 Task: Select a schedule automation every month on the first working day at 12:00 PM starting on February 1, 2024.
Action: Mouse moved to (513, 350)
Screenshot: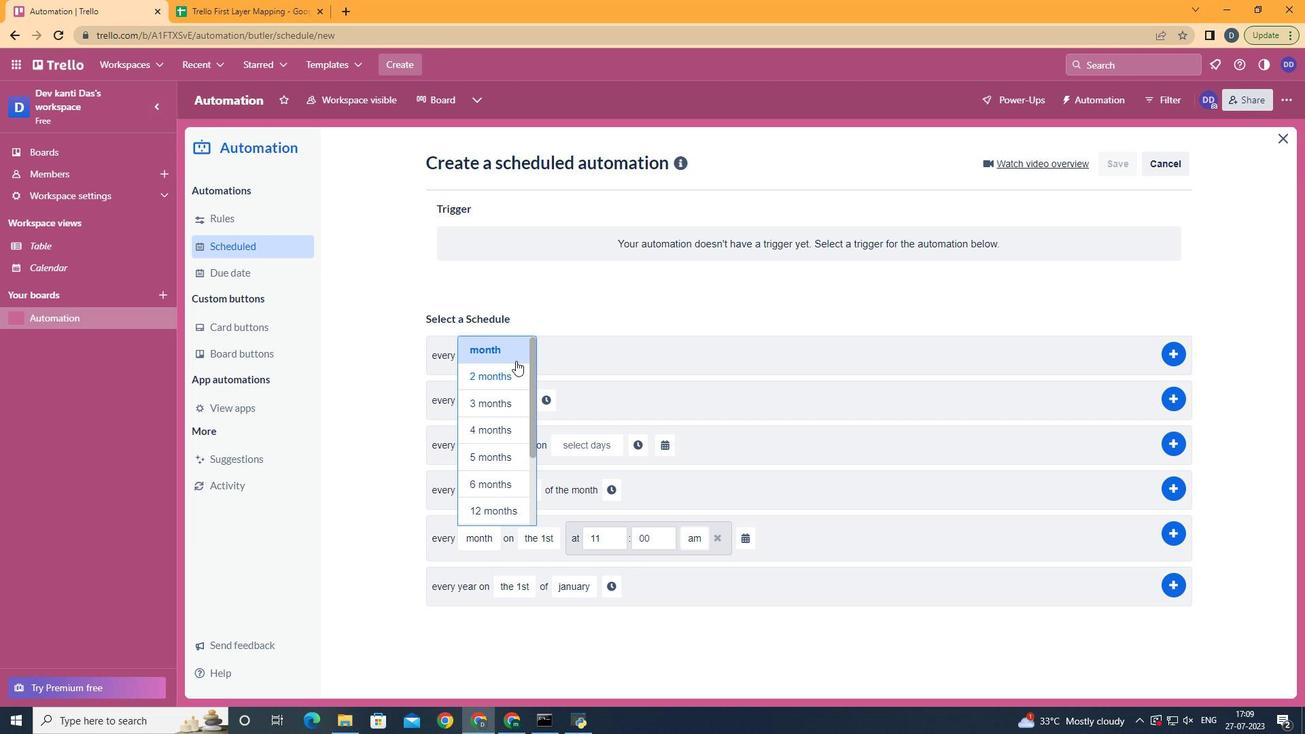 
Action: Mouse pressed left at (513, 350)
Screenshot: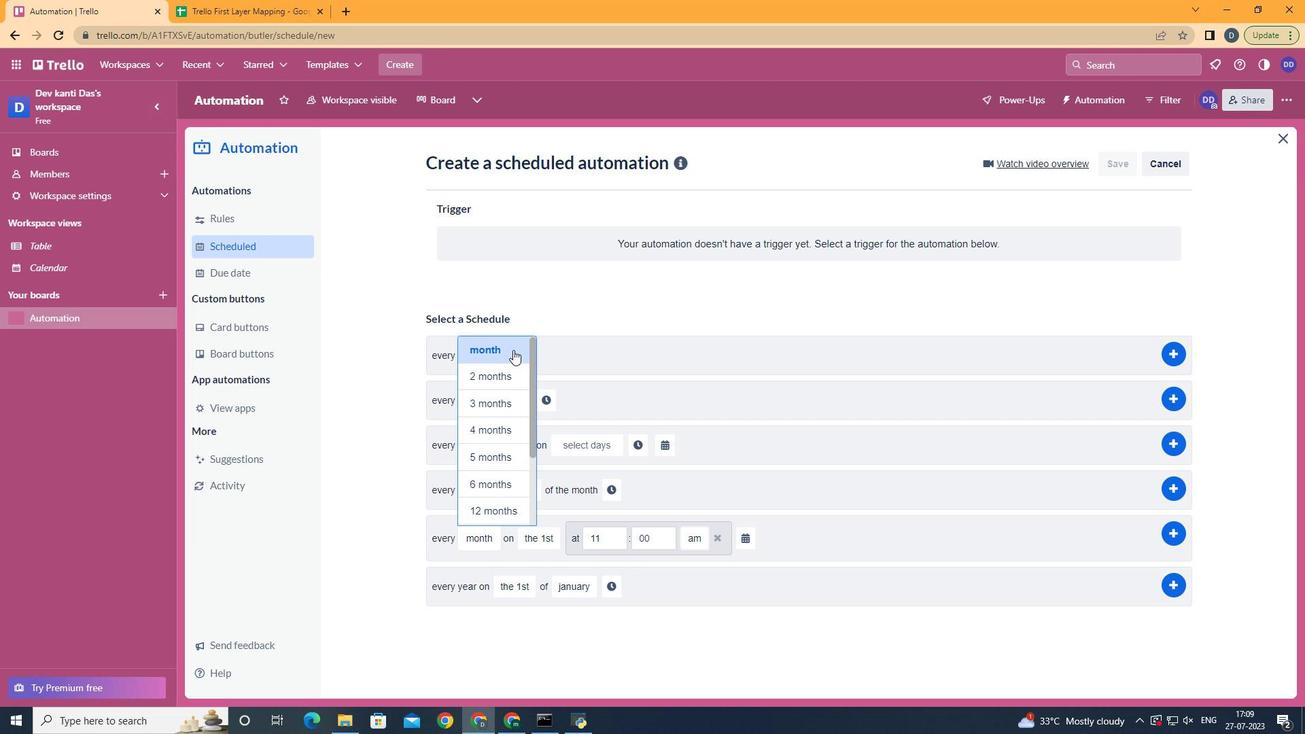 
Action: Mouse moved to (589, 371)
Screenshot: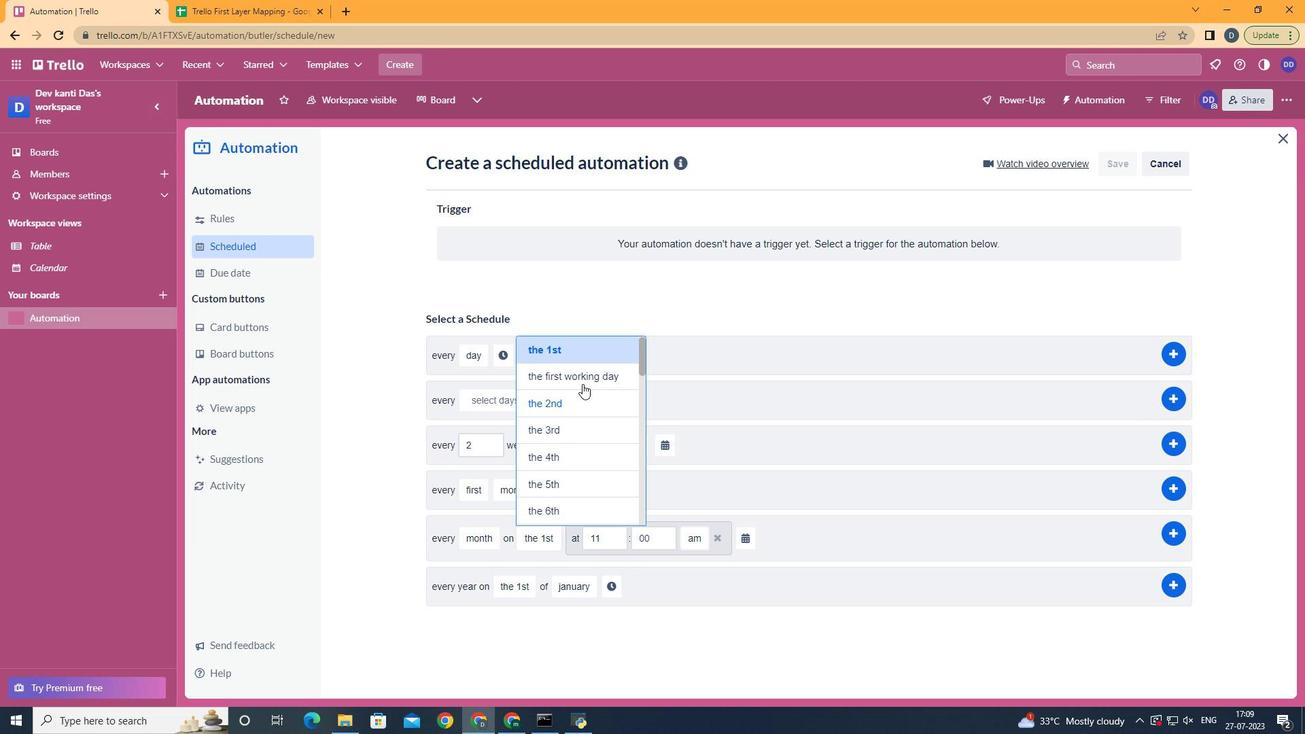 
Action: Mouse pressed left at (589, 371)
Screenshot: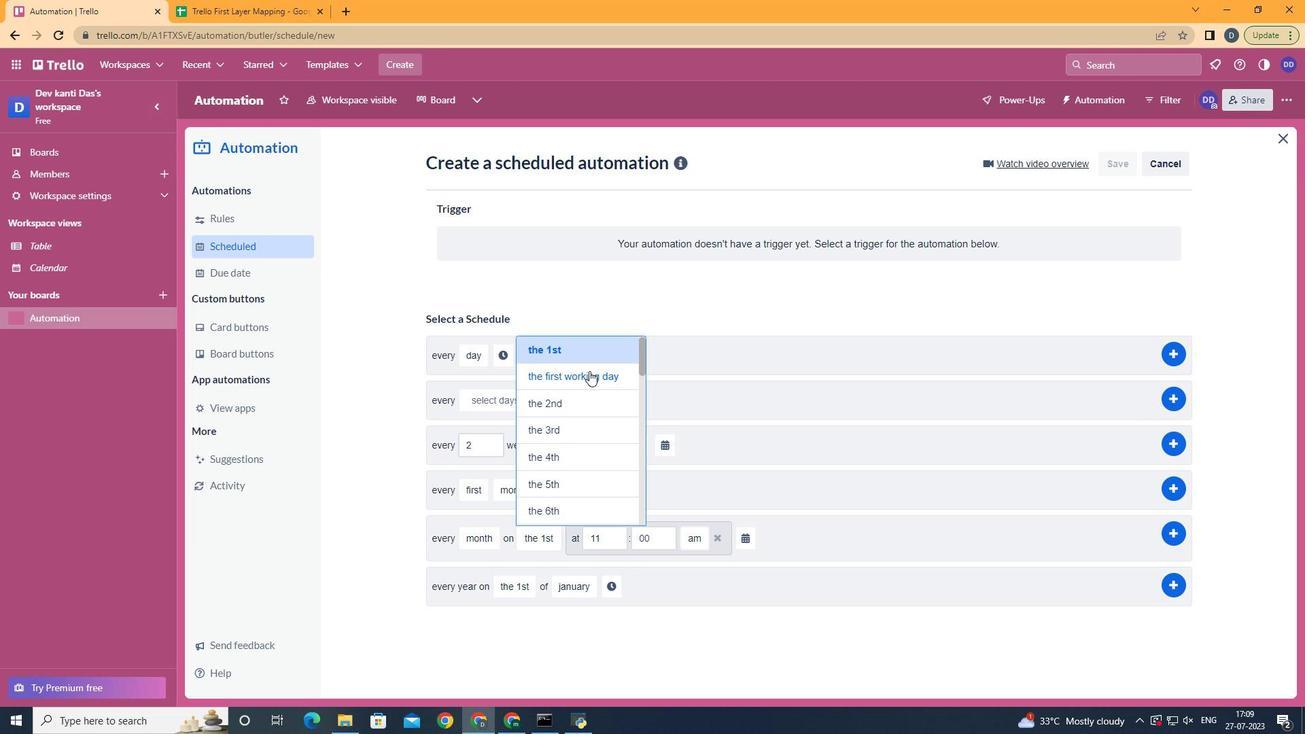 
Action: Mouse moved to (674, 537)
Screenshot: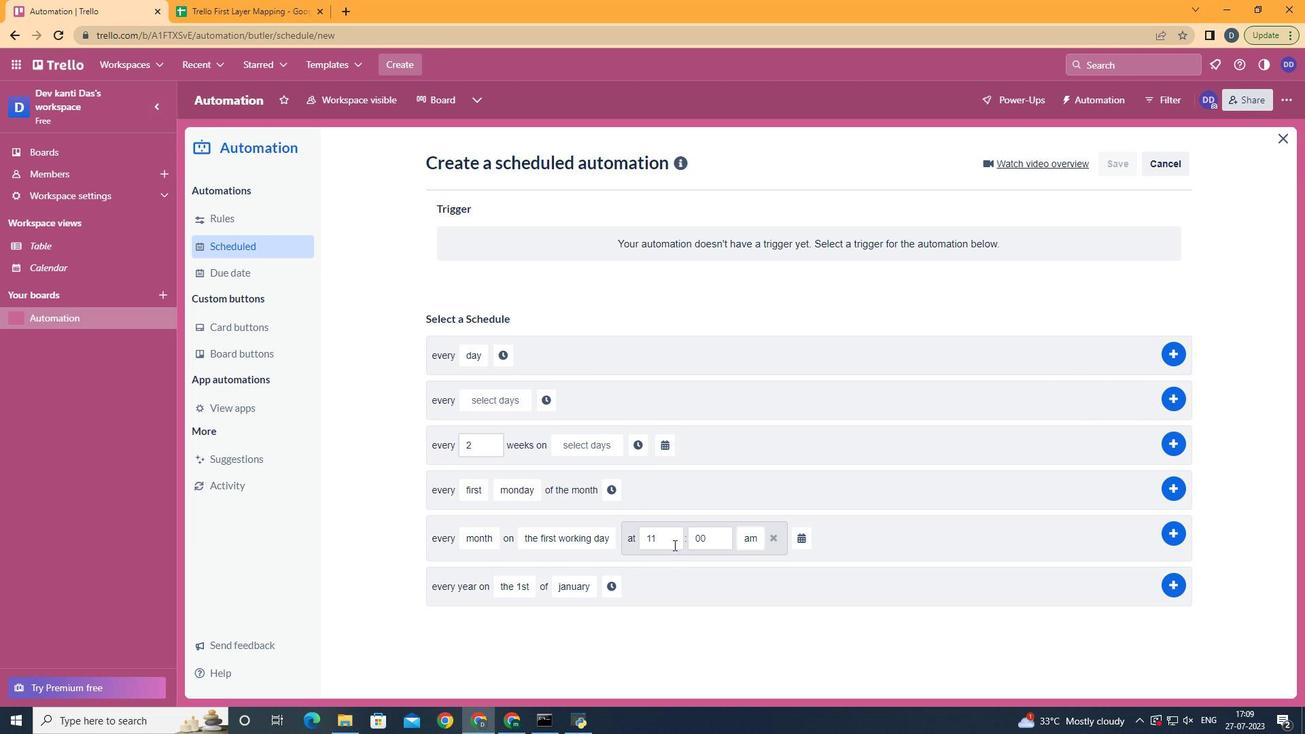 
Action: Mouse pressed left at (674, 537)
Screenshot: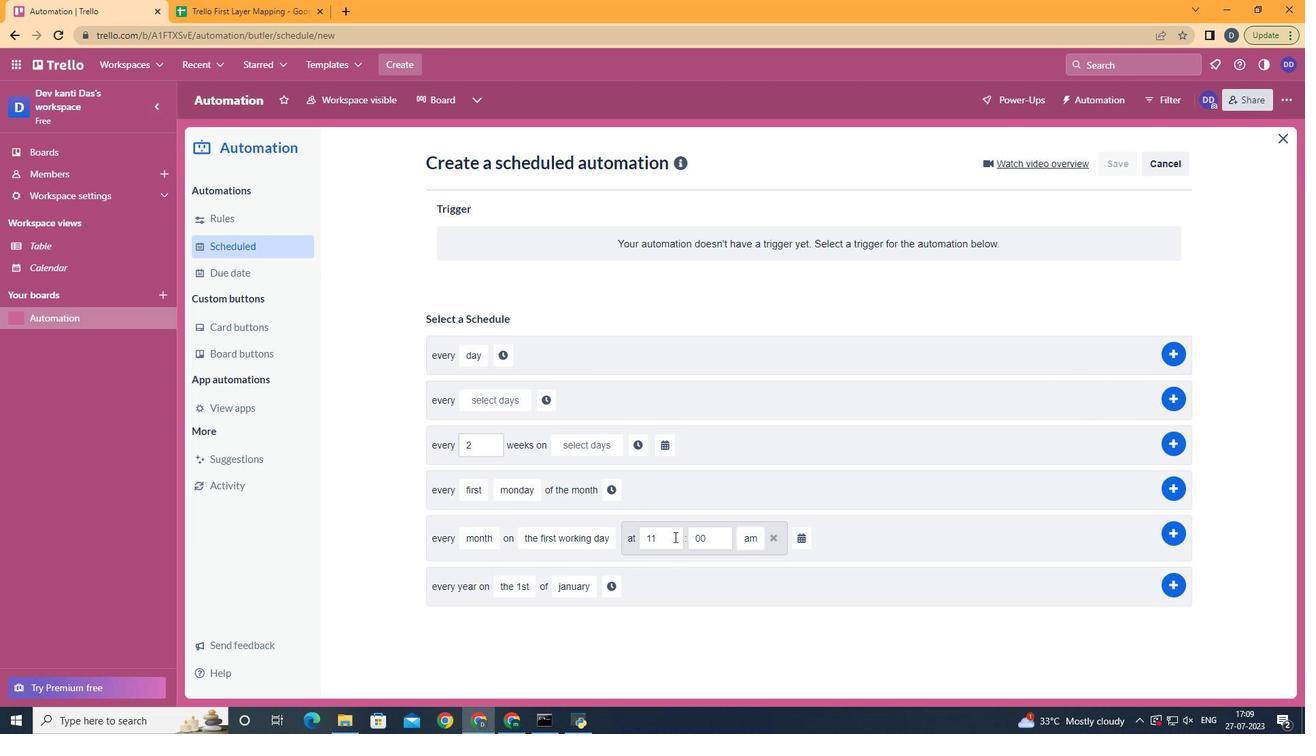 
Action: Key pressed <Key.backspace>2
Screenshot: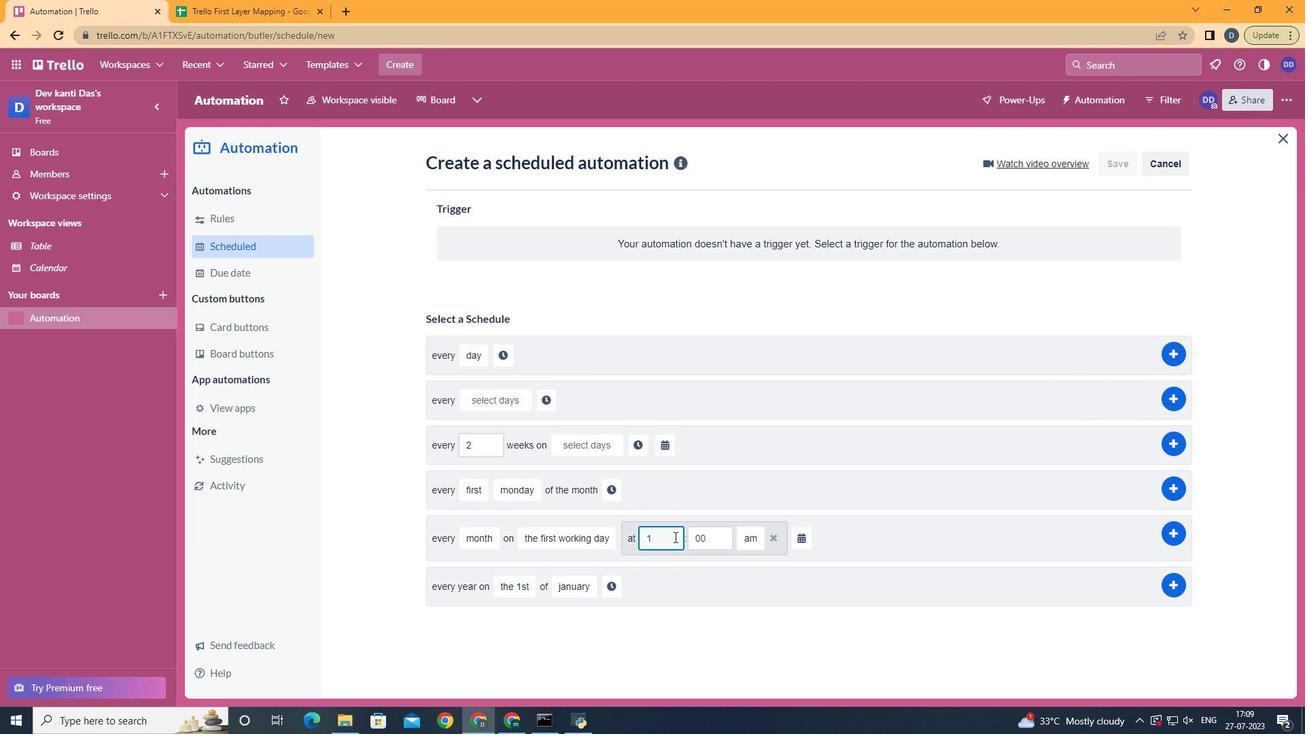 
Action: Mouse moved to (759, 589)
Screenshot: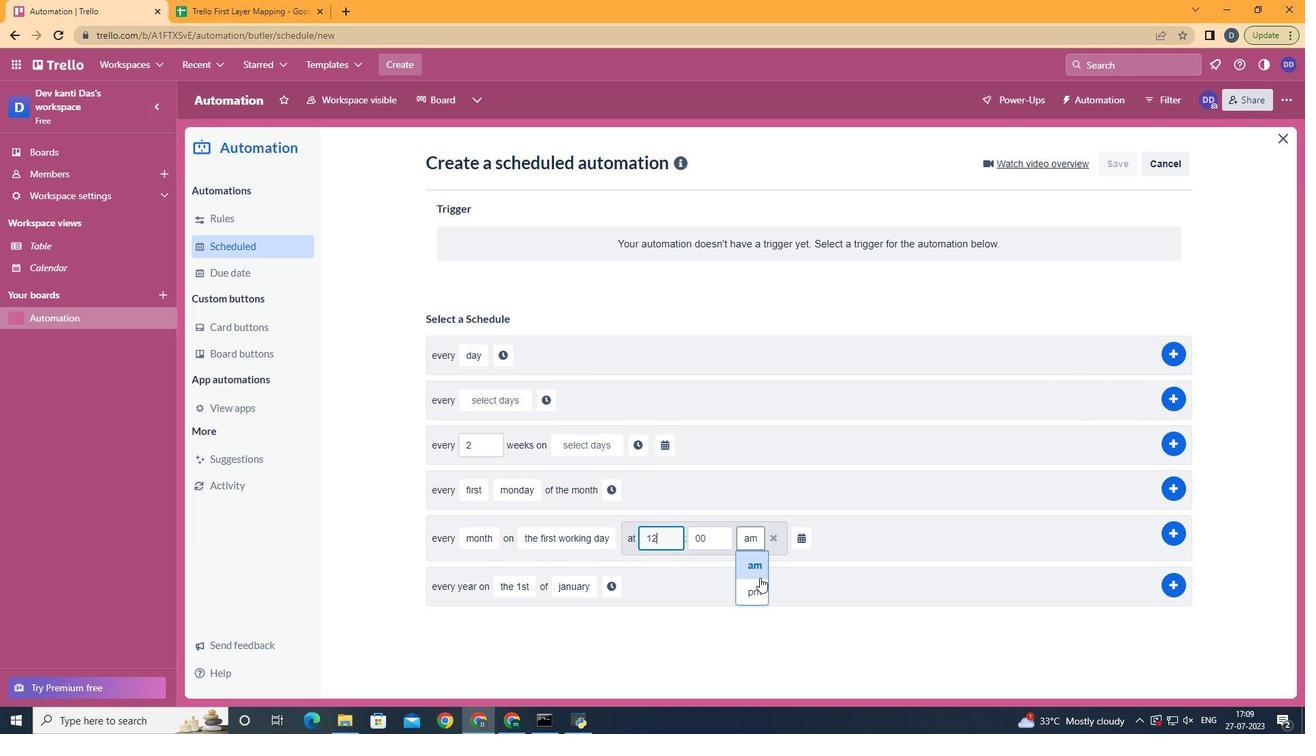 
Action: Mouse pressed left at (759, 589)
Screenshot: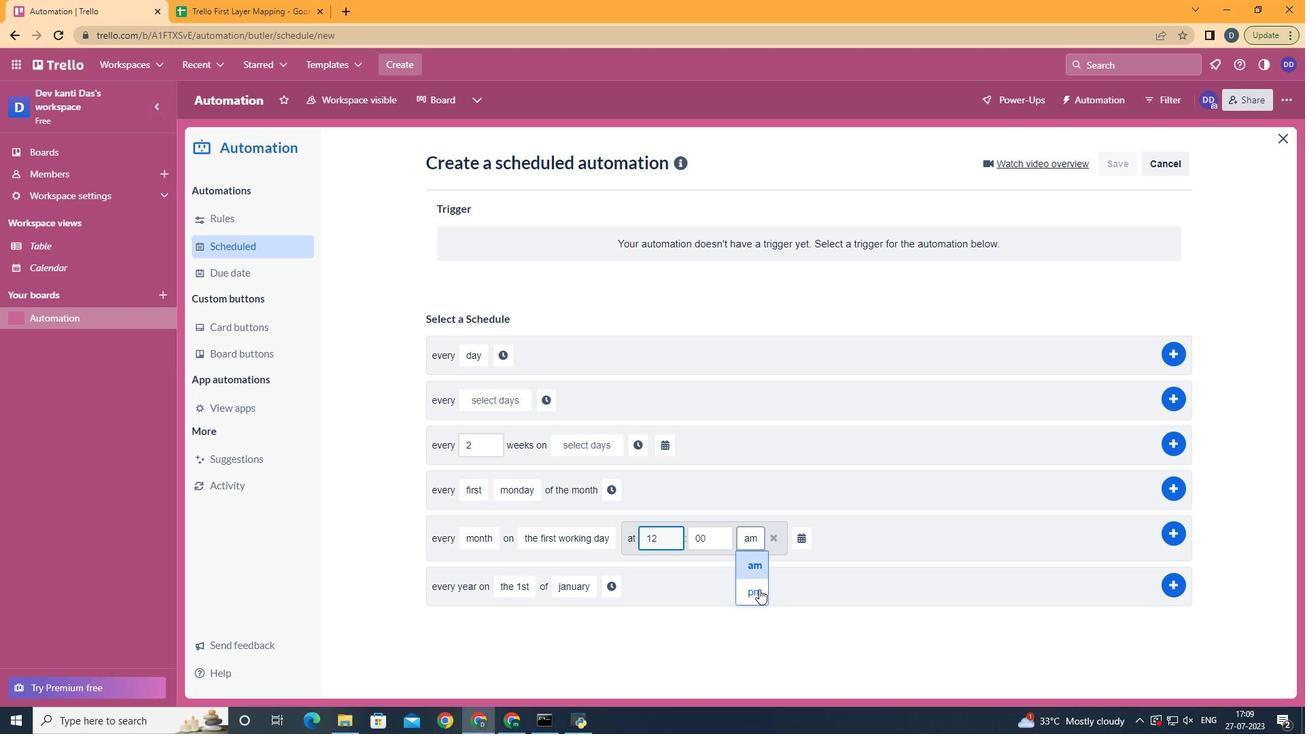 
Action: Mouse moved to (802, 541)
Screenshot: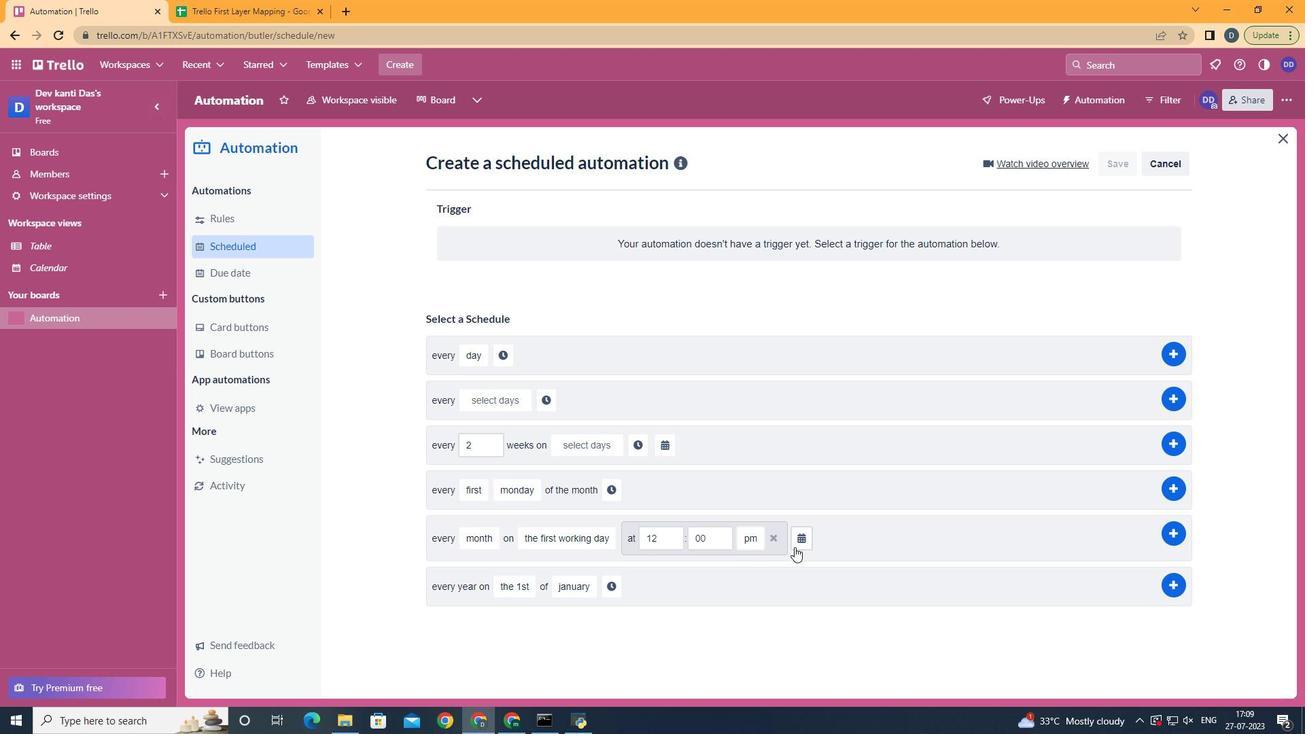 
Action: Mouse pressed left at (802, 541)
Screenshot: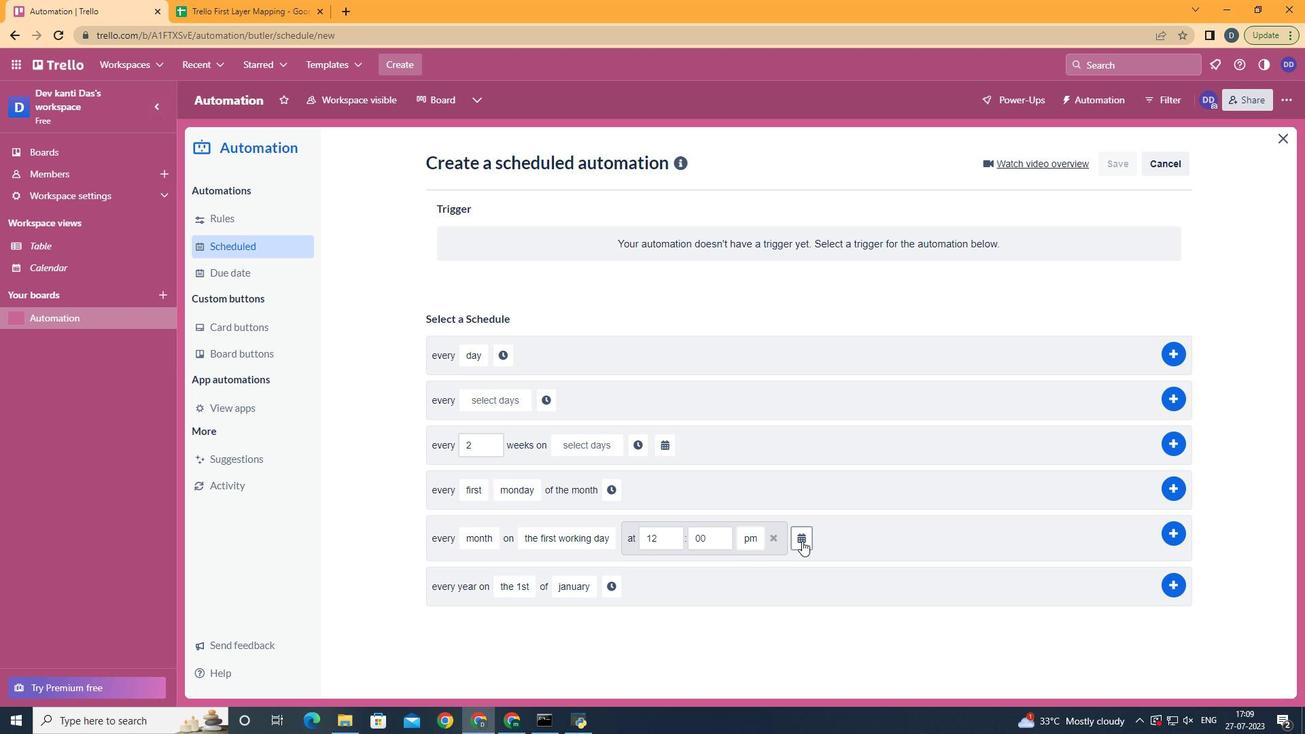 
Action: Mouse moved to (758, 538)
Screenshot: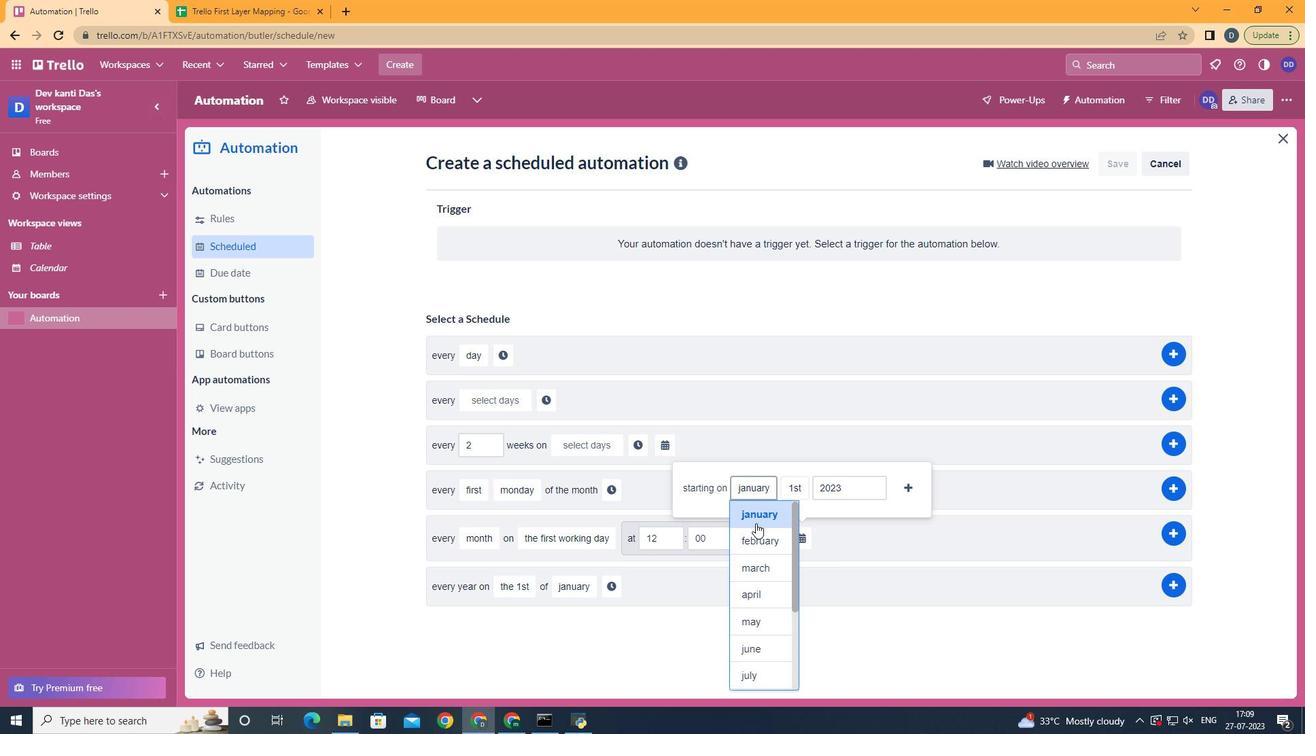 
Action: Mouse pressed left at (758, 538)
Screenshot: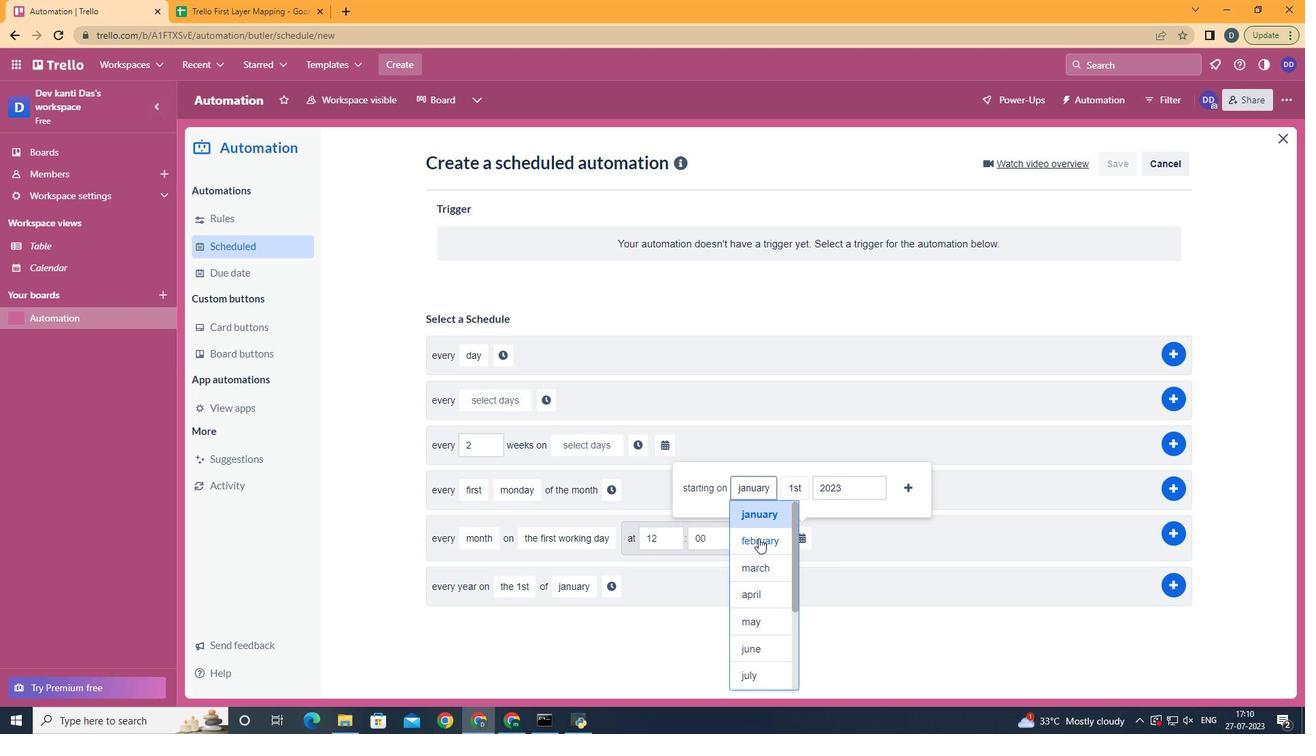 
Action: Mouse moved to (808, 517)
Screenshot: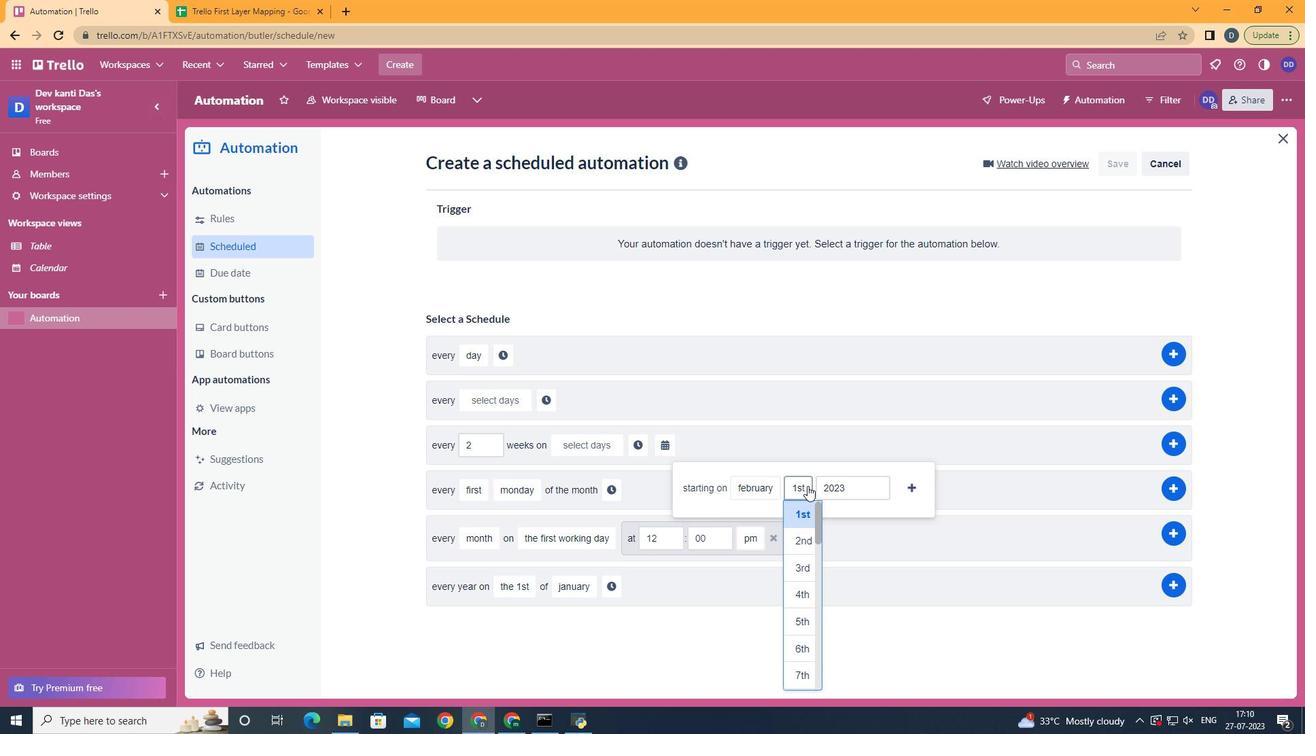 
Action: Mouse pressed left at (808, 517)
Screenshot: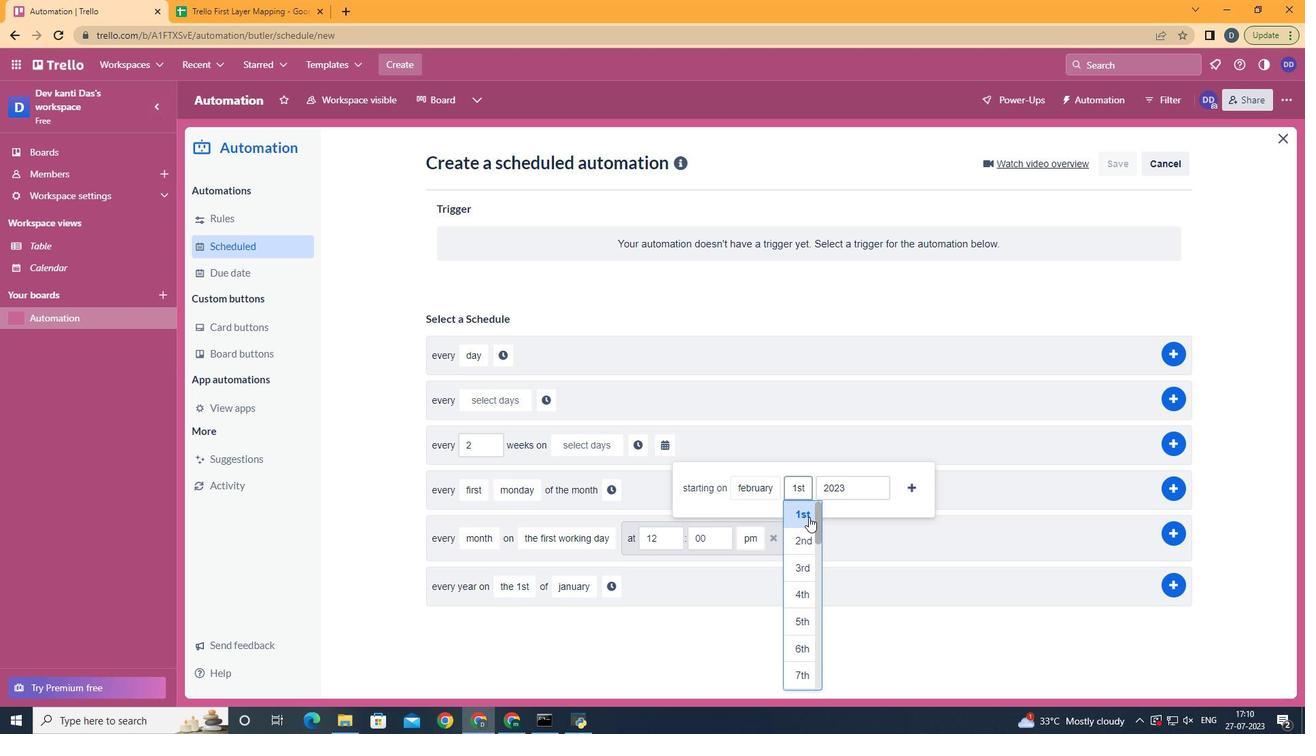 
Action: Mouse moved to (865, 484)
Screenshot: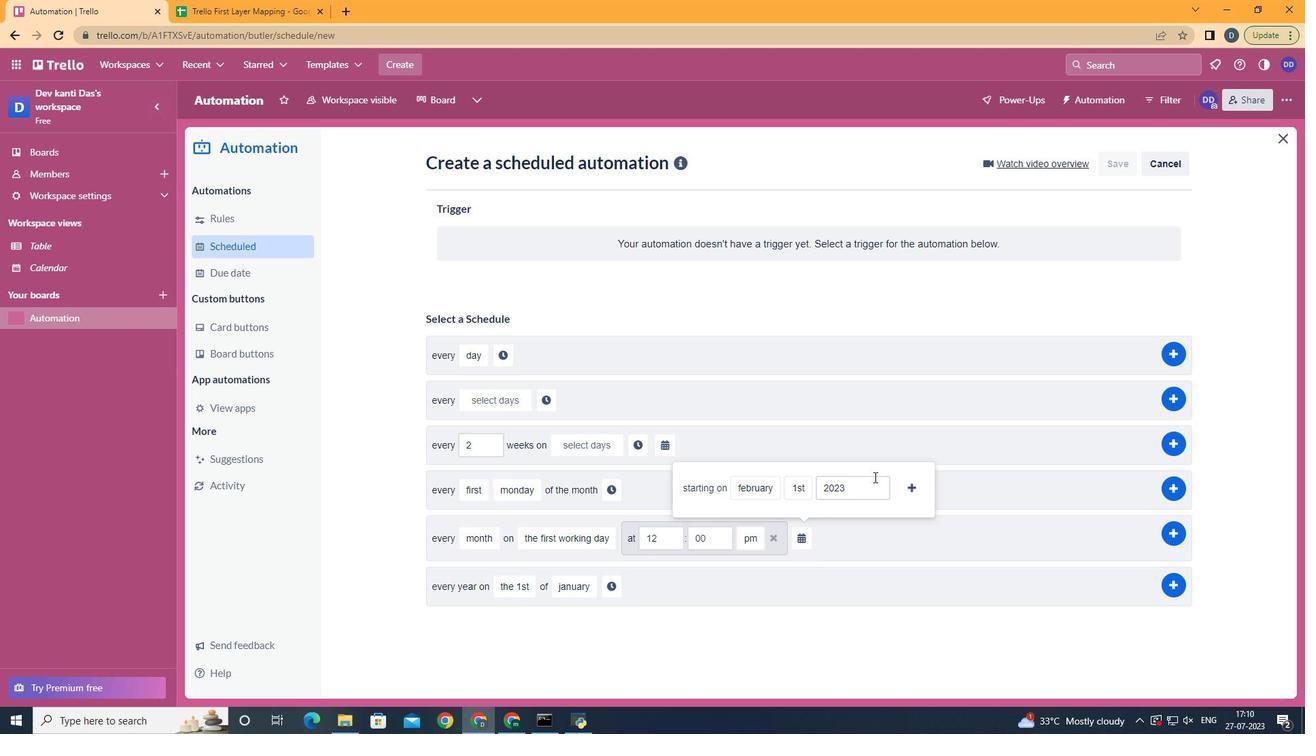 
Action: Mouse pressed left at (865, 484)
Screenshot: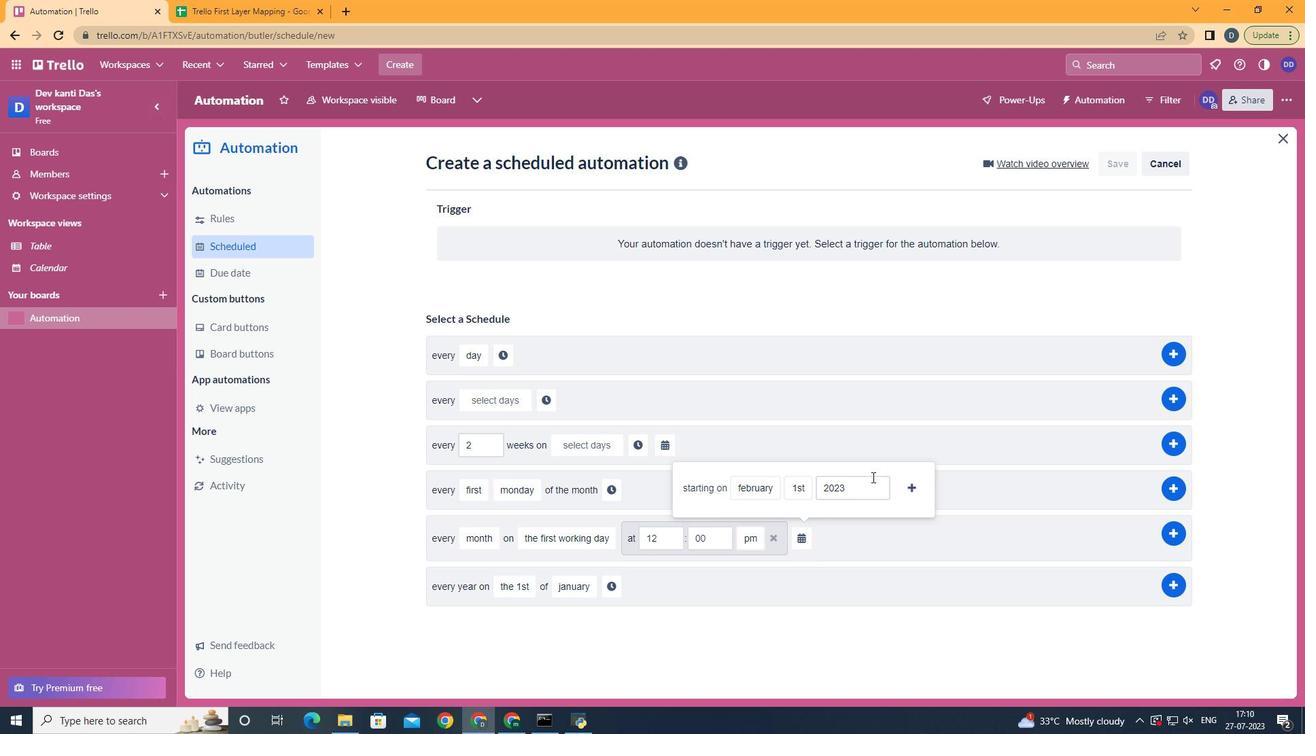 
Action: Key pressed <Key.backspace>4
Screenshot: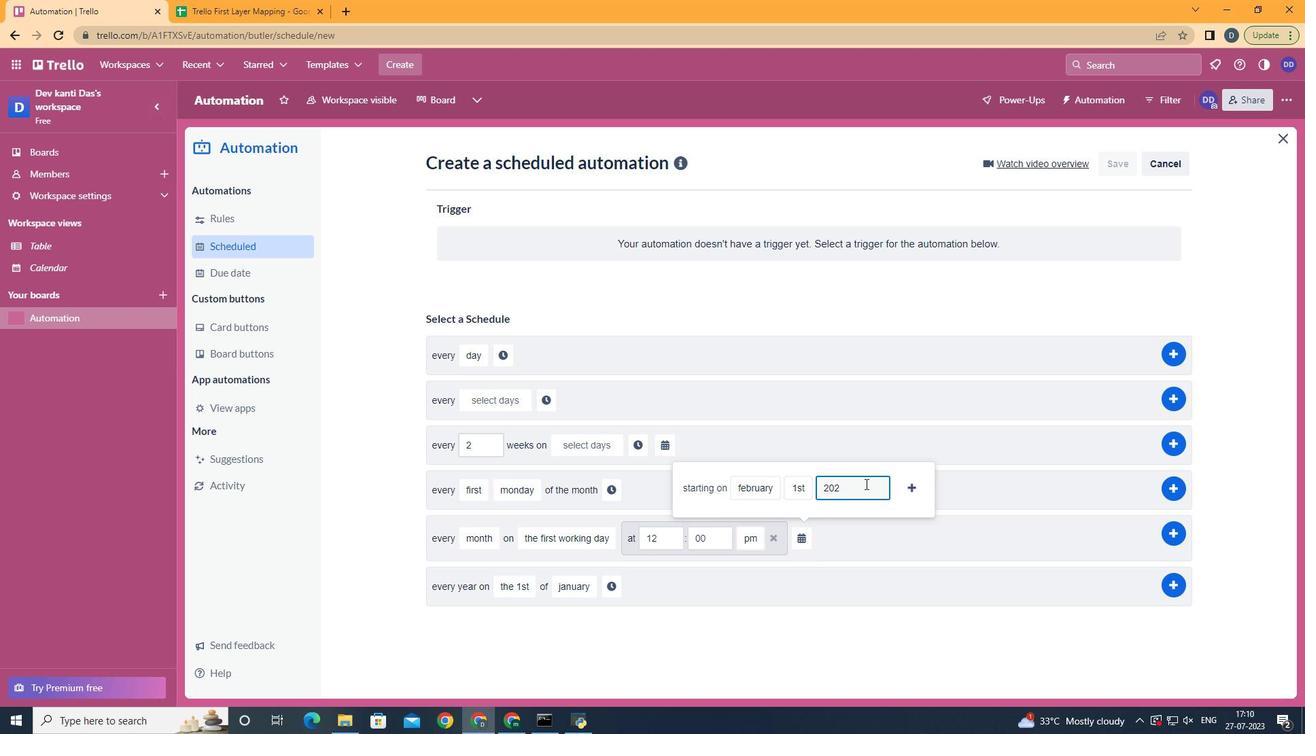 
Action: Mouse moved to (913, 488)
Screenshot: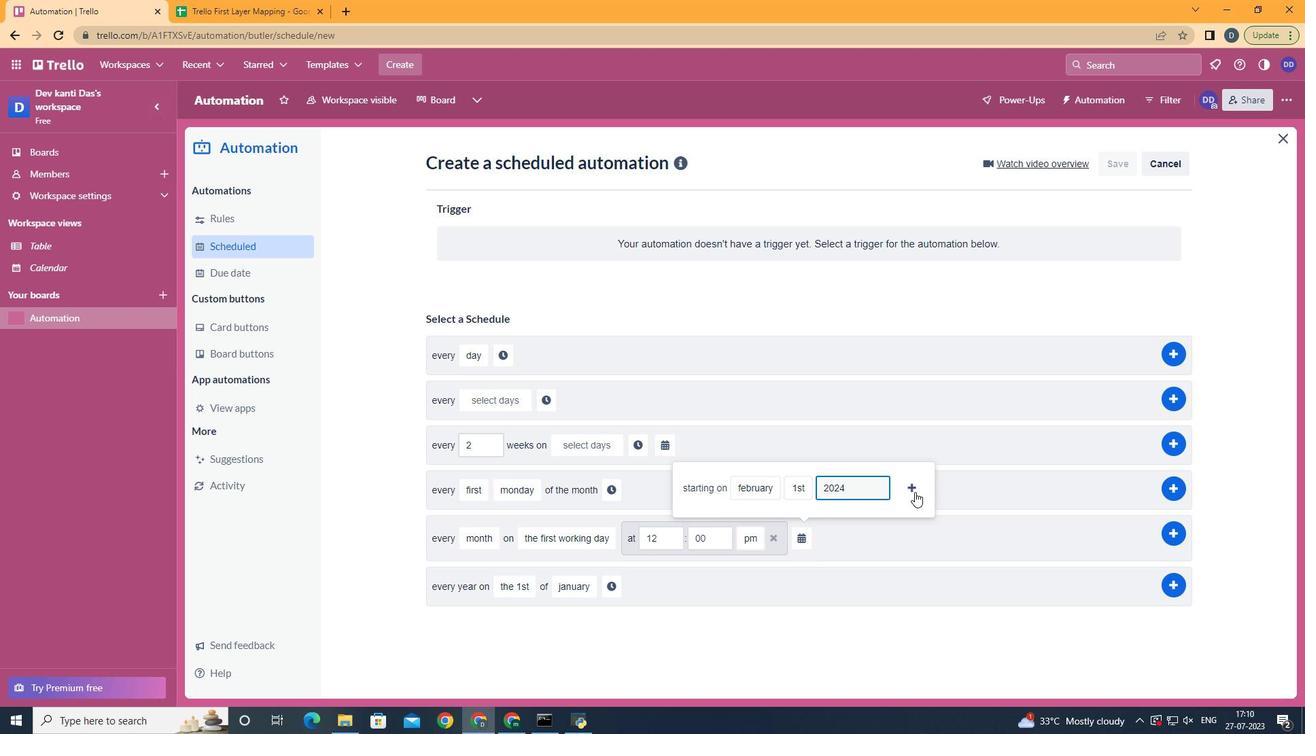 
Action: Mouse pressed left at (913, 488)
Screenshot: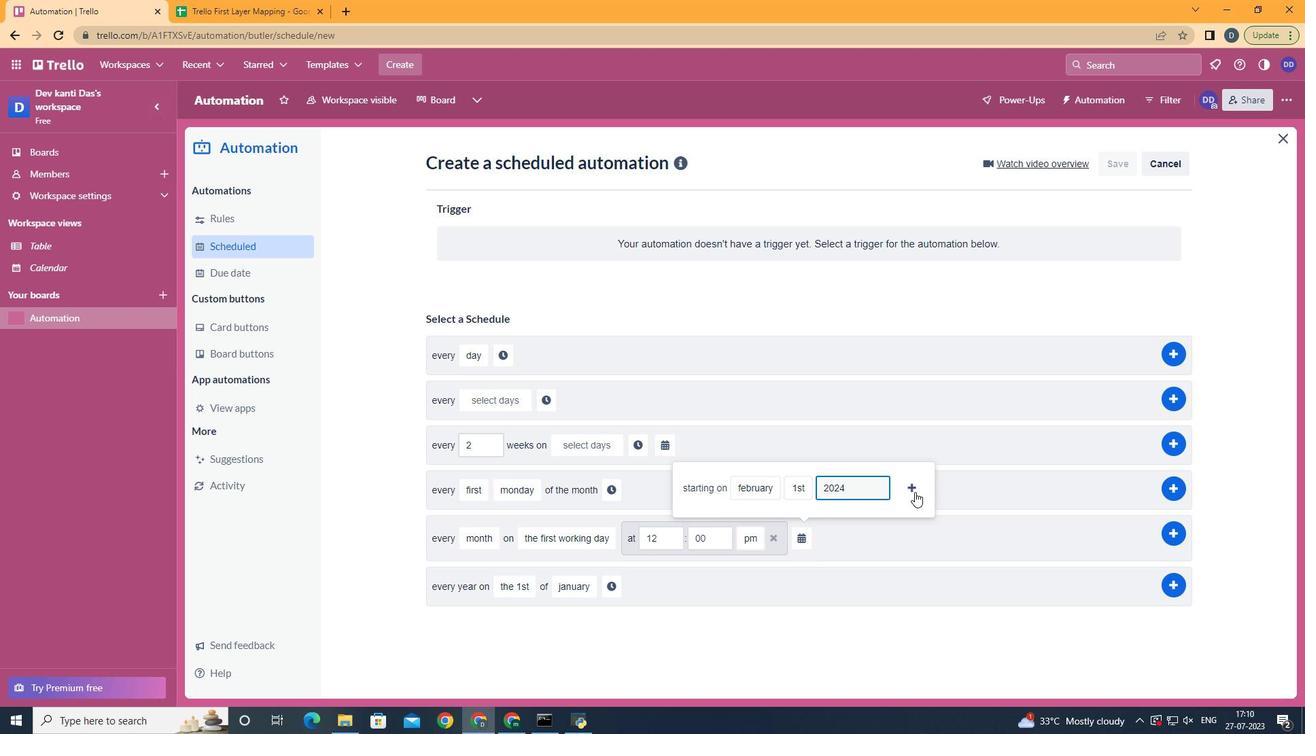 
